 Task: Manage the social customer service settings and social accounts
Action: Mouse moved to (268, 149)
Screenshot: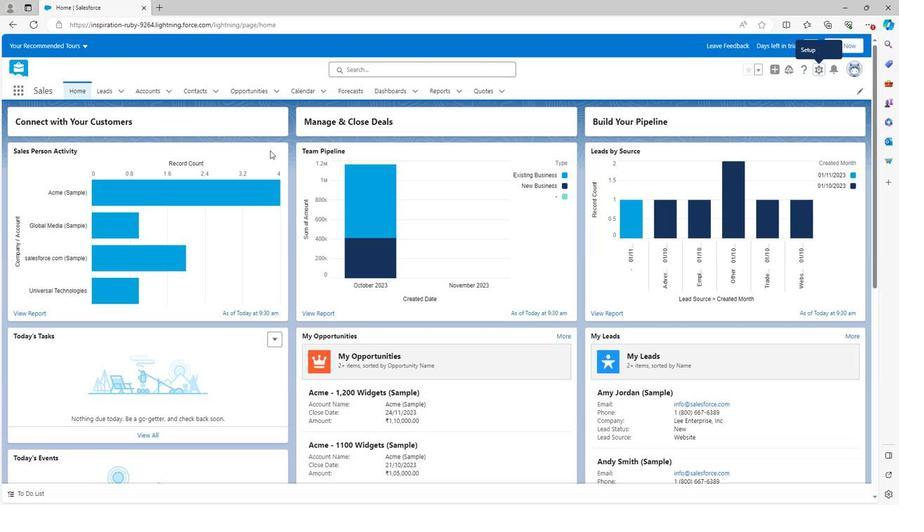 
Action: Mouse scrolled (268, 148) with delta (0, 0)
Screenshot: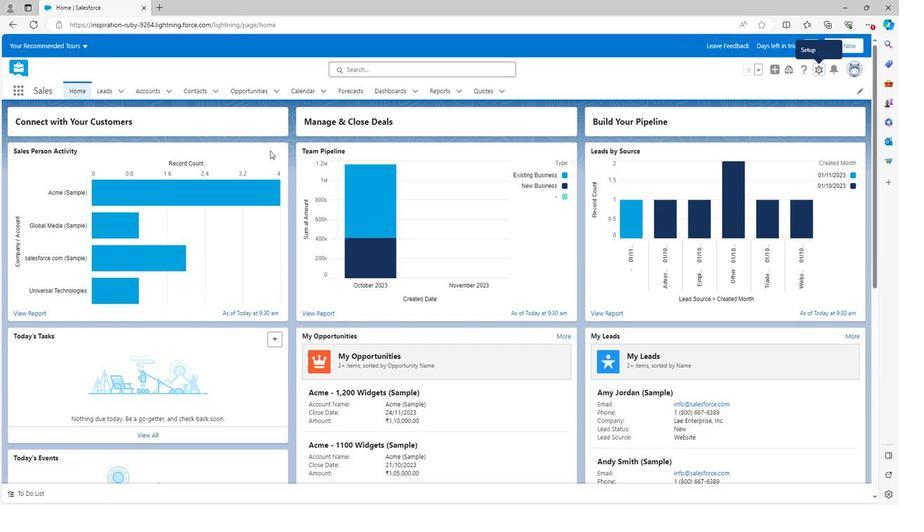 
Action: Mouse scrolled (268, 148) with delta (0, 0)
Screenshot: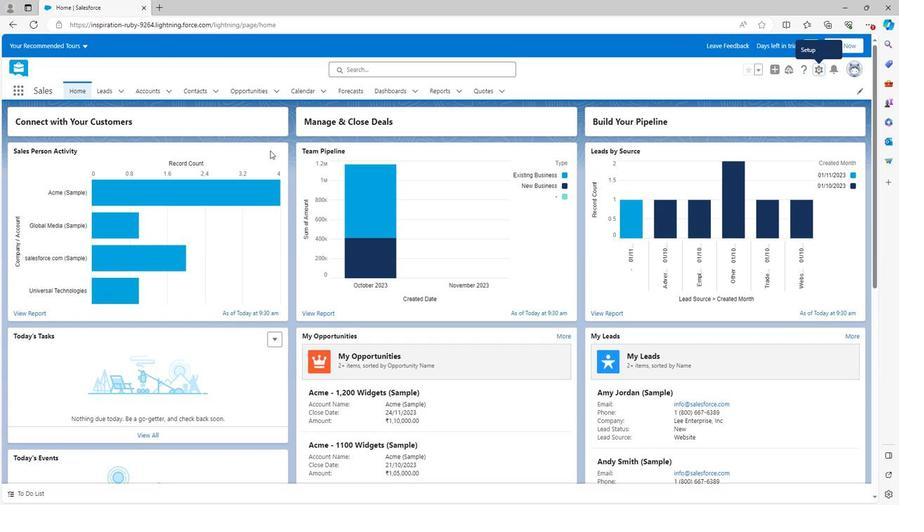 
Action: Mouse scrolled (268, 148) with delta (0, 0)
Screenshot: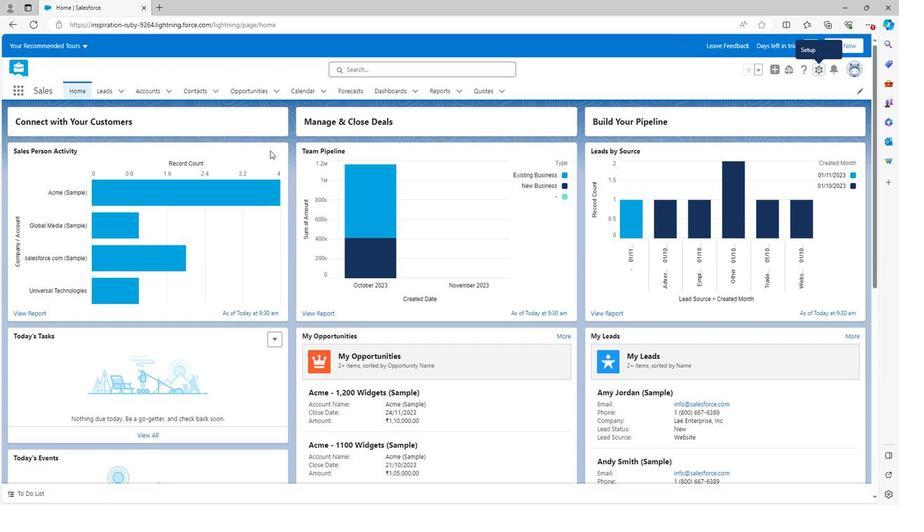 
Action: Mouse scrolled (268, 148) with delta (0, 0)
Screenshot: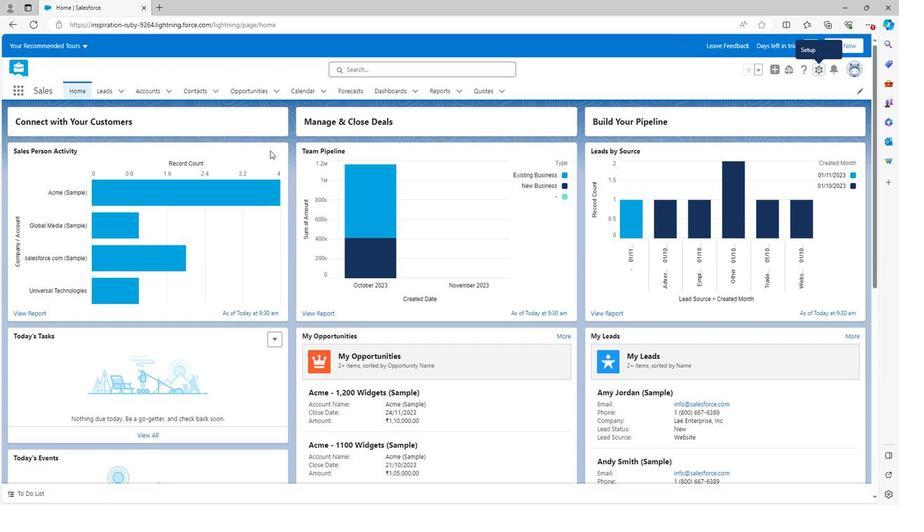 
Action: Mouse scrolled (268, 148) with delta (0, 0)
Screenshot: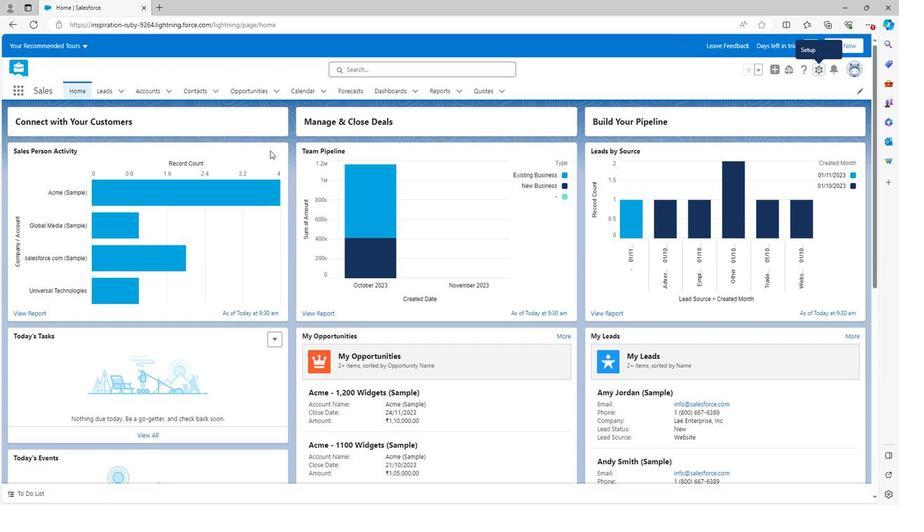 
Action: Mouse scrolled (268, 148) with delta (0, 0)
Screenshot: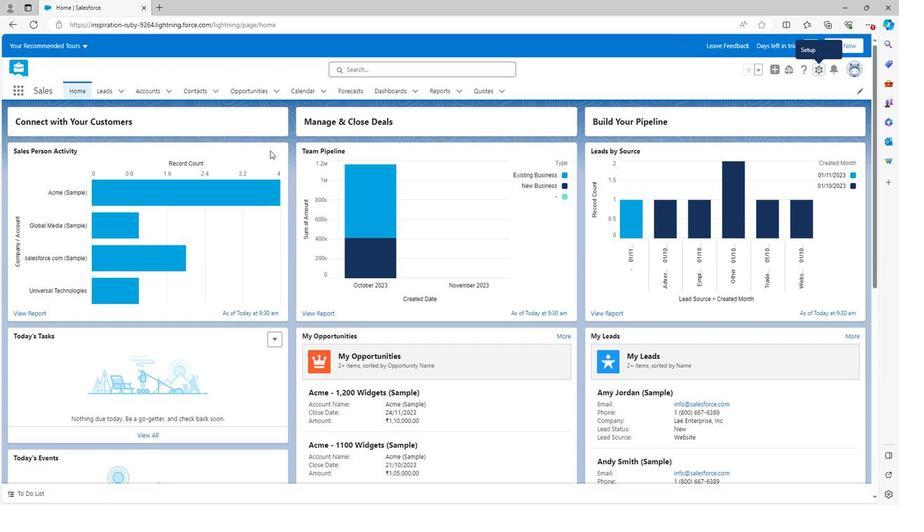 
Action: Mouse scrolled (268, 148) with delta (0, 0)
Screenshot: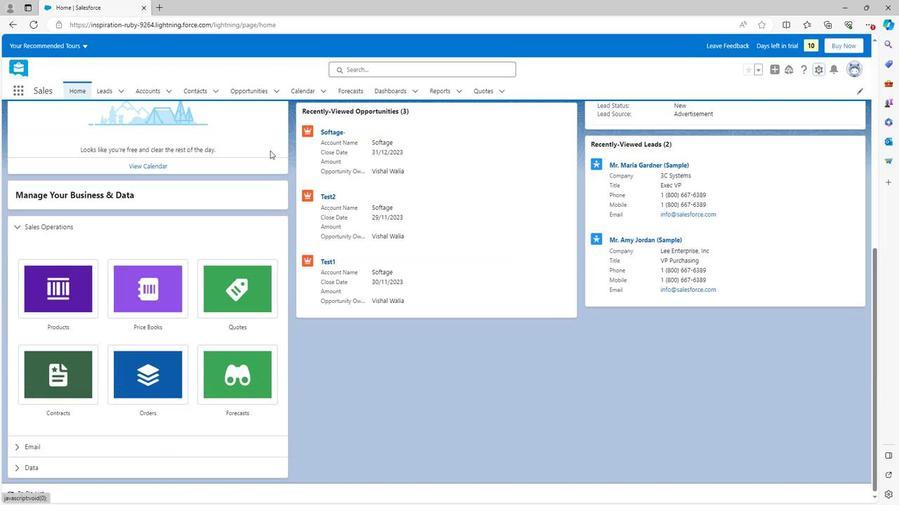 
Action: Mouse scrolled (268, 149) with delta (0, 0)
Screenshot: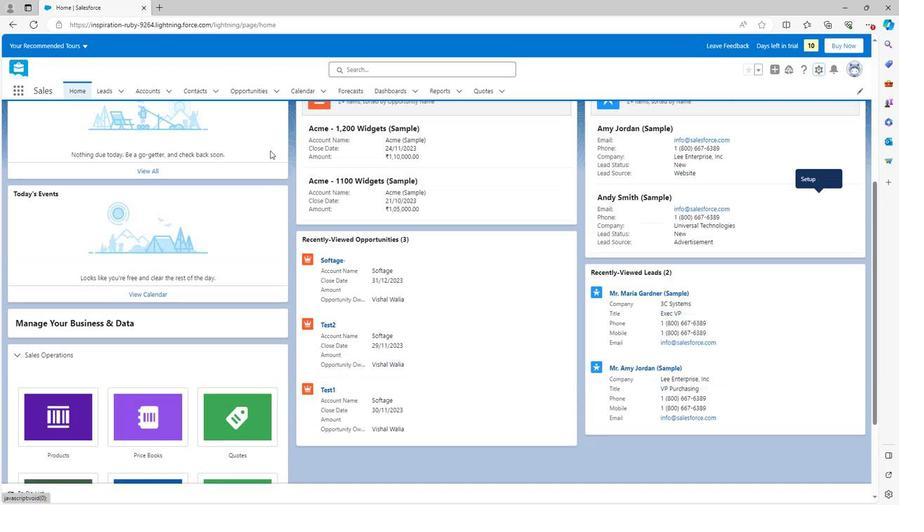
Action: Mouse scrolled (268, 149) with delta (0, 0)
Screenshot: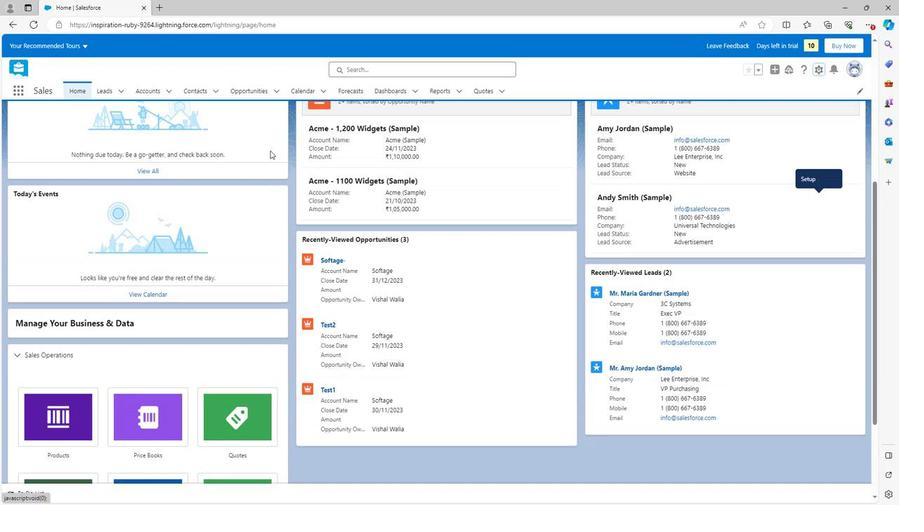 
Action: Mouse scrolled (268, 149) with delta (0, 0)
Screenshot: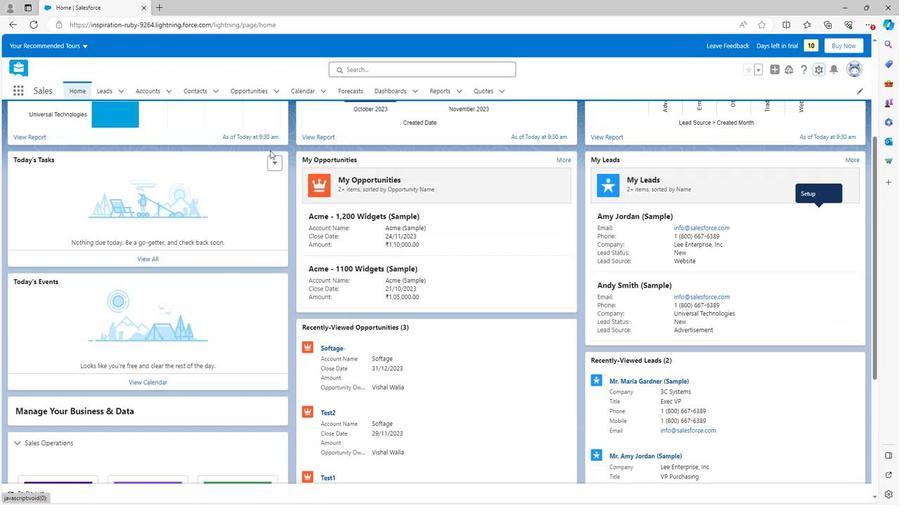 
Action: Mouse scrolled (268, 149) with delta (0, 0)
Screenshot: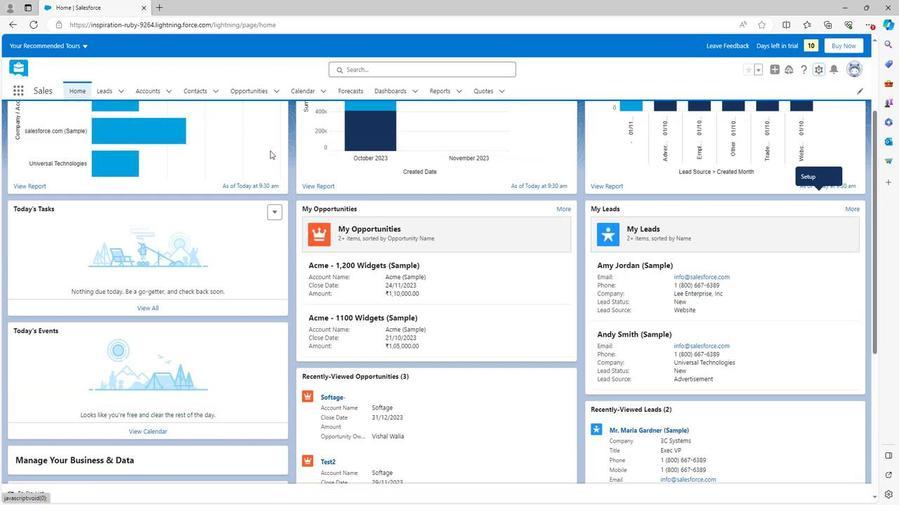 
Action: Mouse scrolled (268, 149) with delta (0, 0)
Screenshot: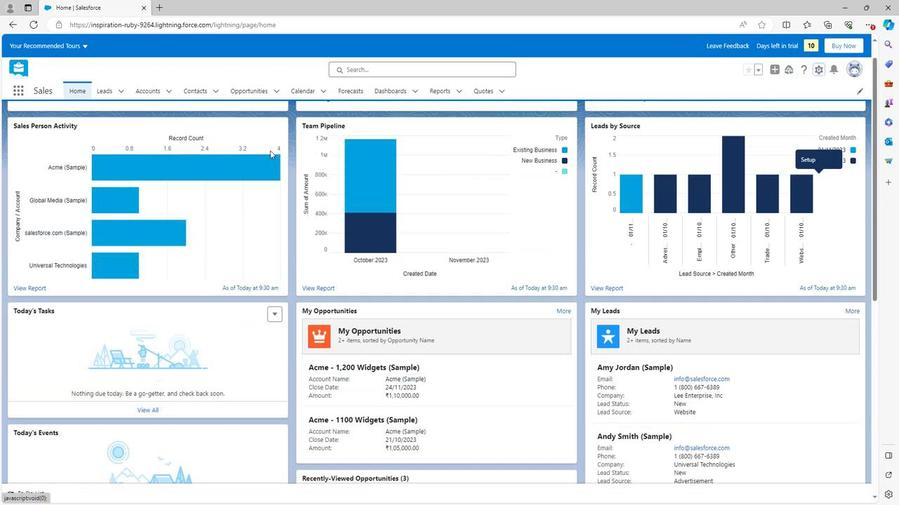 
Action: Mouse scrolled (268, 149) with delta (0, 0)
Screenshot: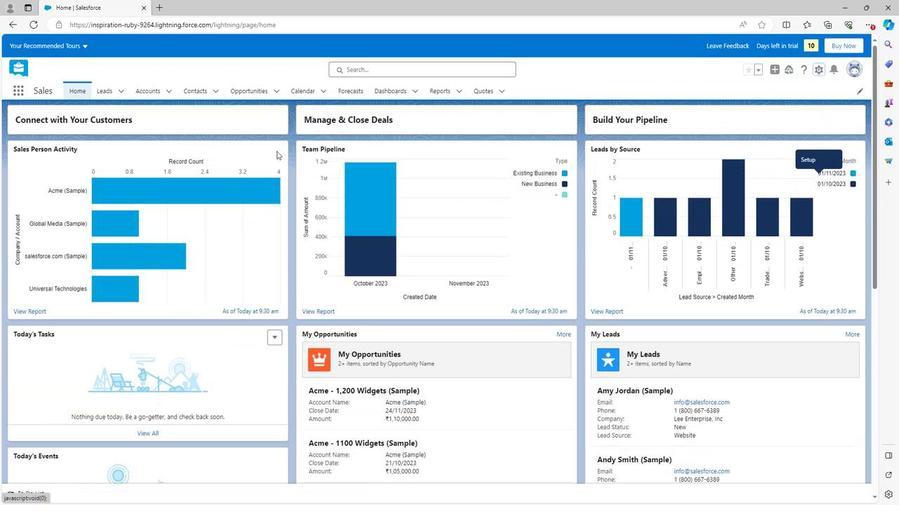 
Action: Mouse scrolled (268, 149) with delta (0, 0)
Screenshot: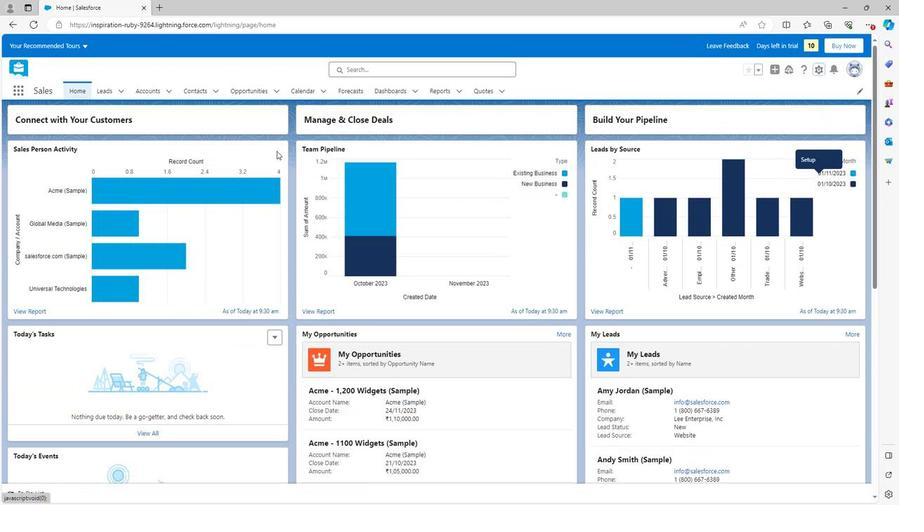 
Action: Mouse moved to (820, 63)
Screenshot: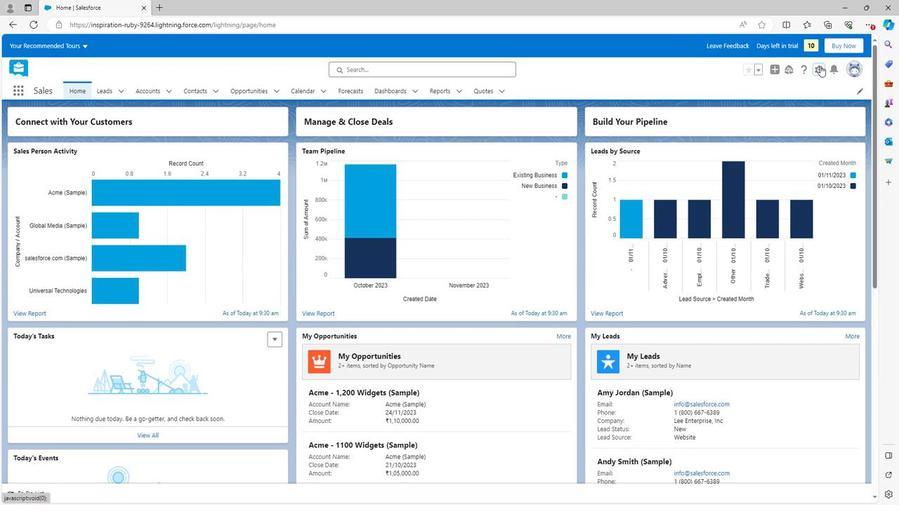 
Action: Mouse pressed left at (820, 63)
Screenshot: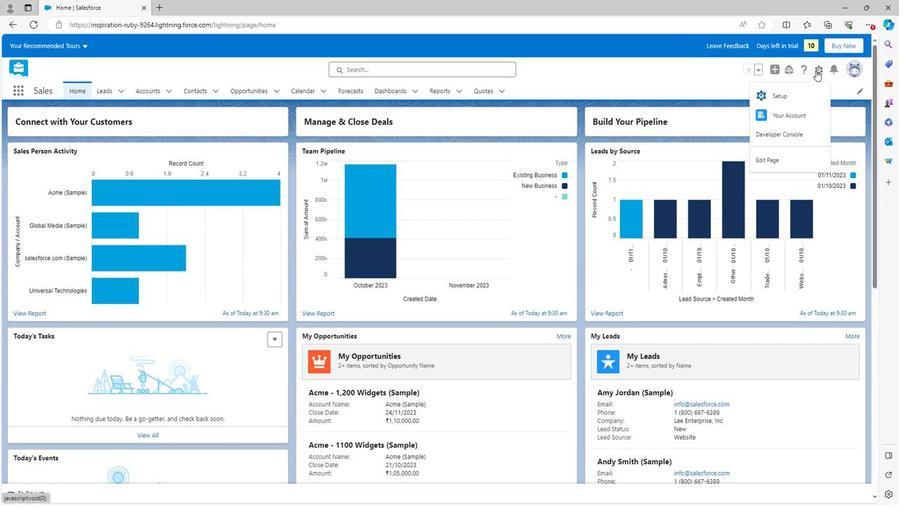 
Action: Mouse moved to (790, 94)
Screenshot: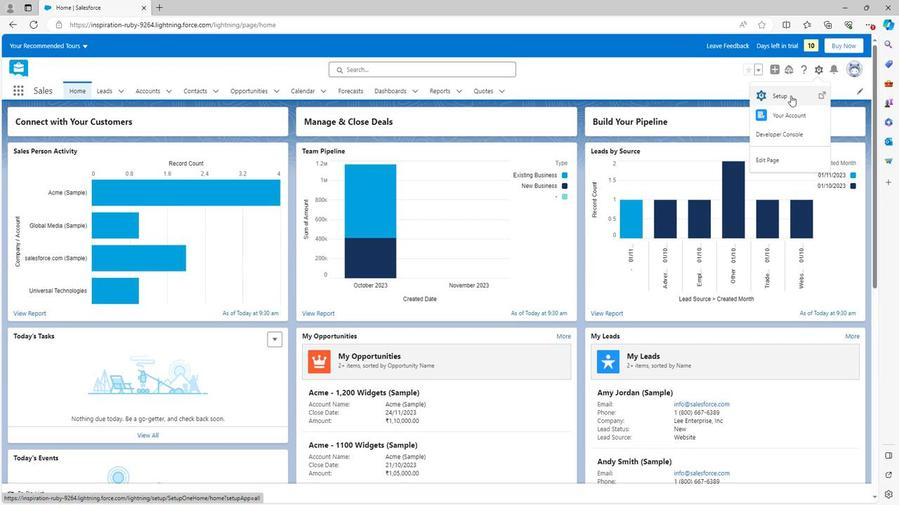 
Action: Mouse pressed left at (790, 94)
Screenshot: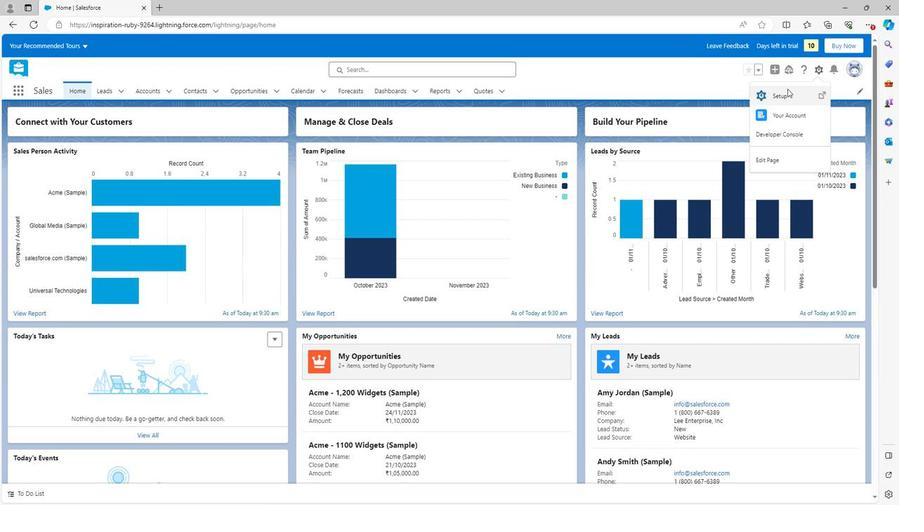 
Action: Mouse moved to (7, 368)
Screenshot: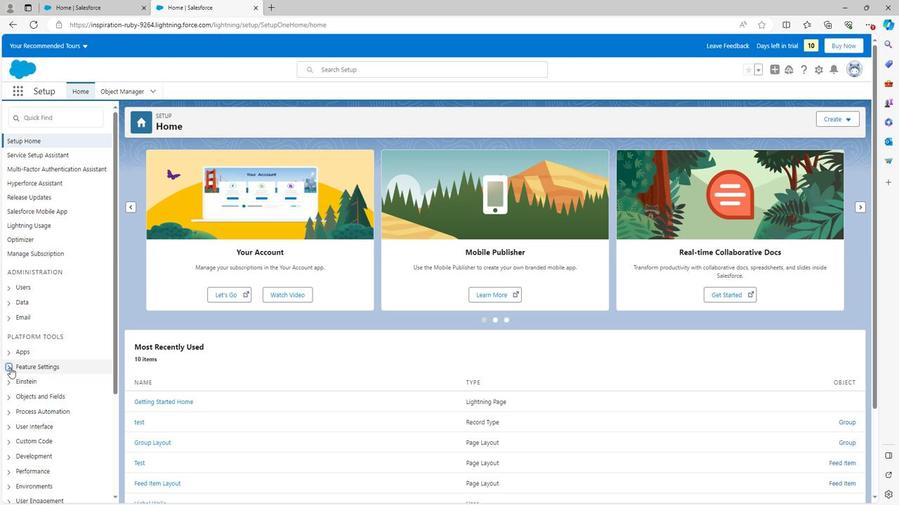 
Action: Mouse pressed left at (7, 368)
Screenshot: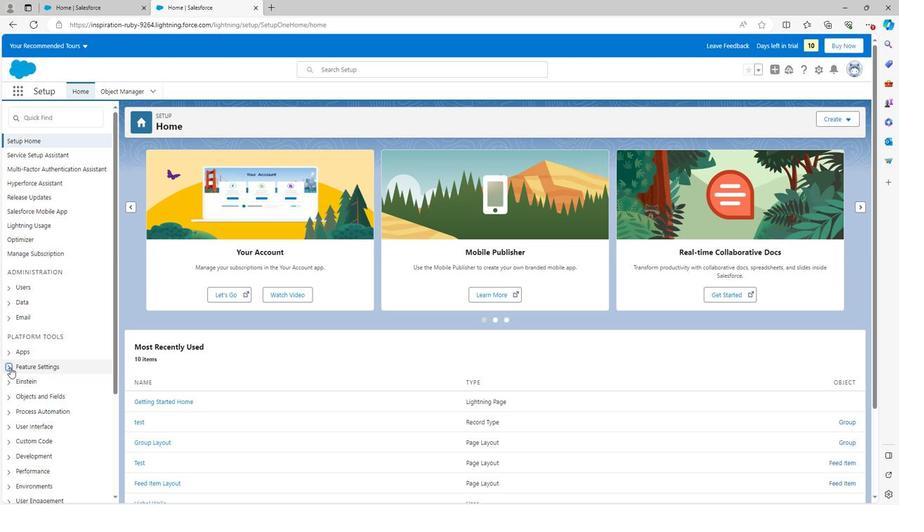 
Action: Mouse moved to (6, 368)
Screenshot: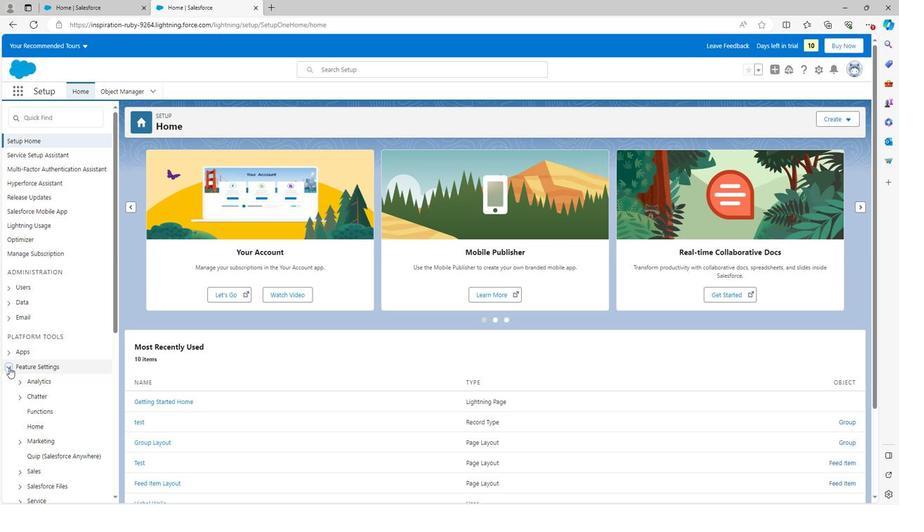 
Action: Mouse scrolled (6, 368) with delta (0, 0)
Screenshot: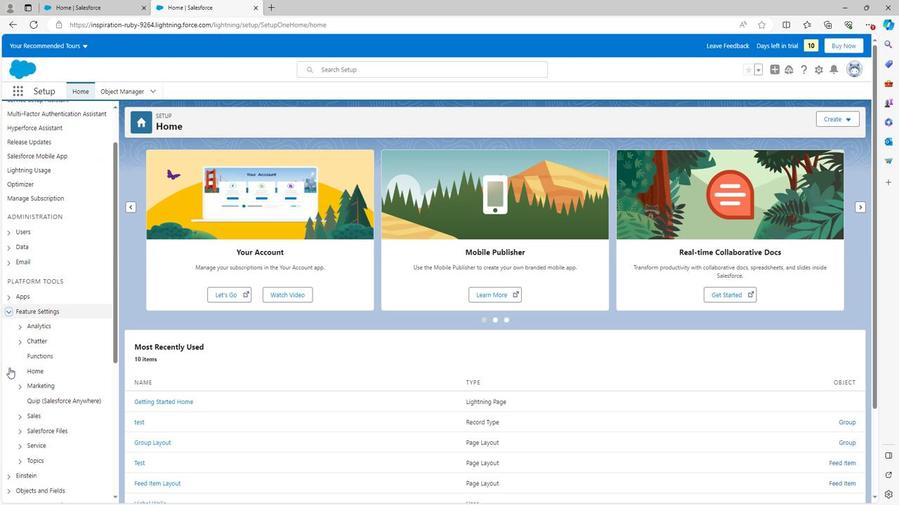 
Action: Mouse scrolled (6, 368) with delta (0, 0)
Screenshot: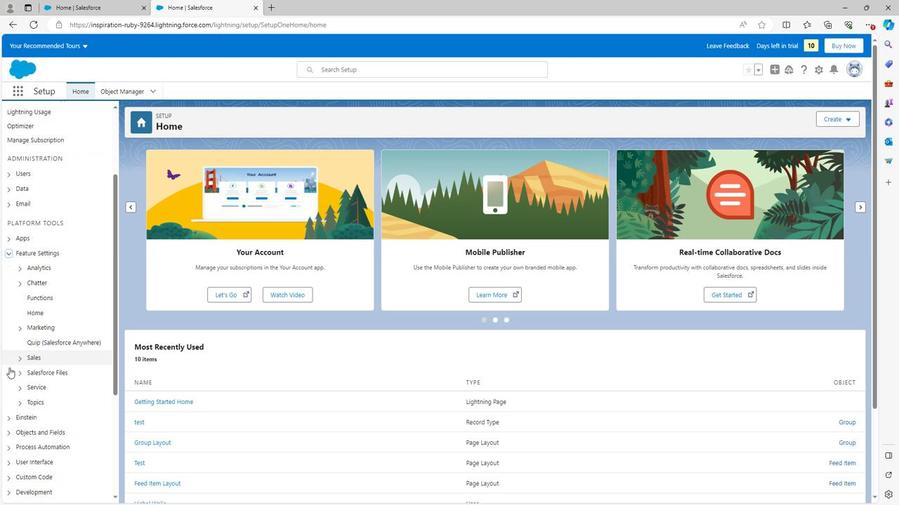 
Action: Mouse moved to (15, 379)
Screenshot: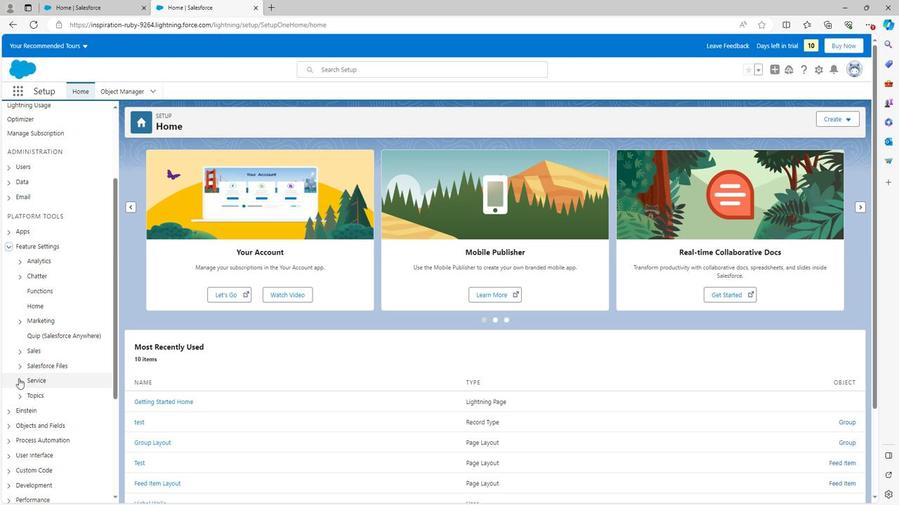 
Action: Mouse pressed left at (15, 379)
Screenshot: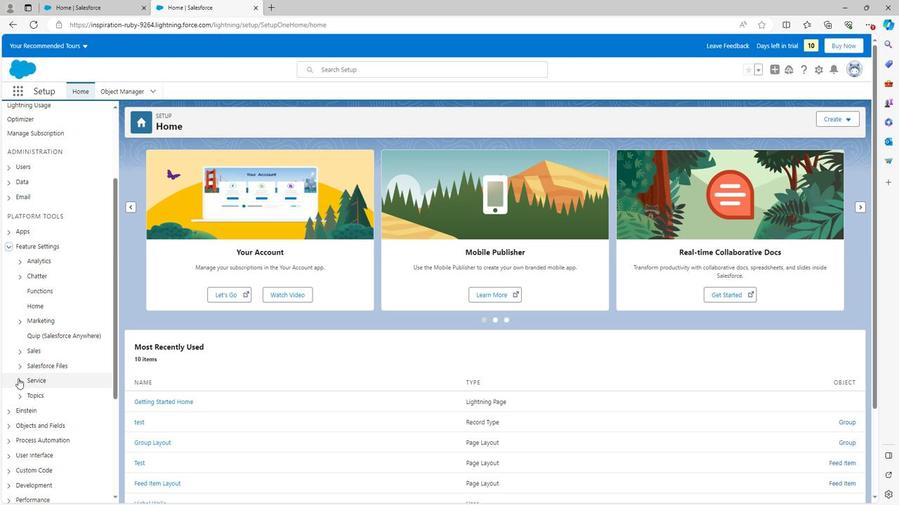 
Action: Mouse moved to (15, 379)
Screenshot: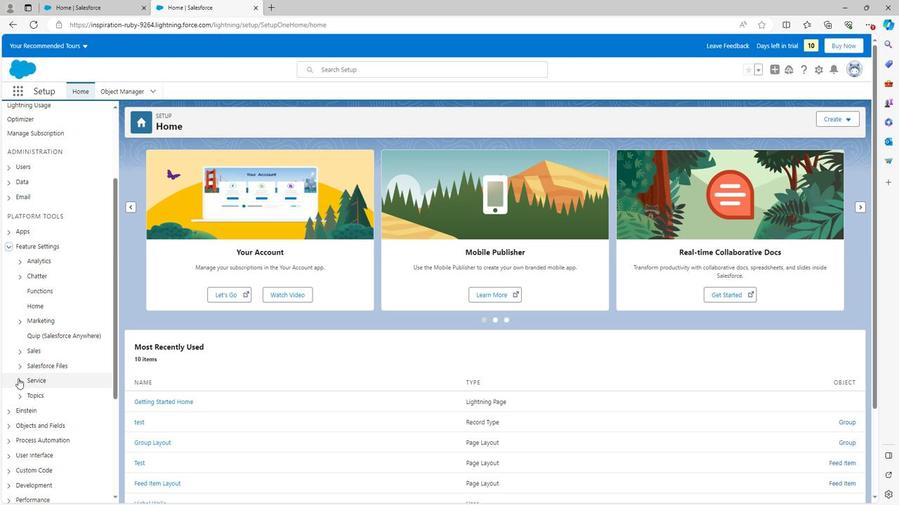 
Action: Mouse scrolled (15, 379) with delta (0, 0)
Screenshot: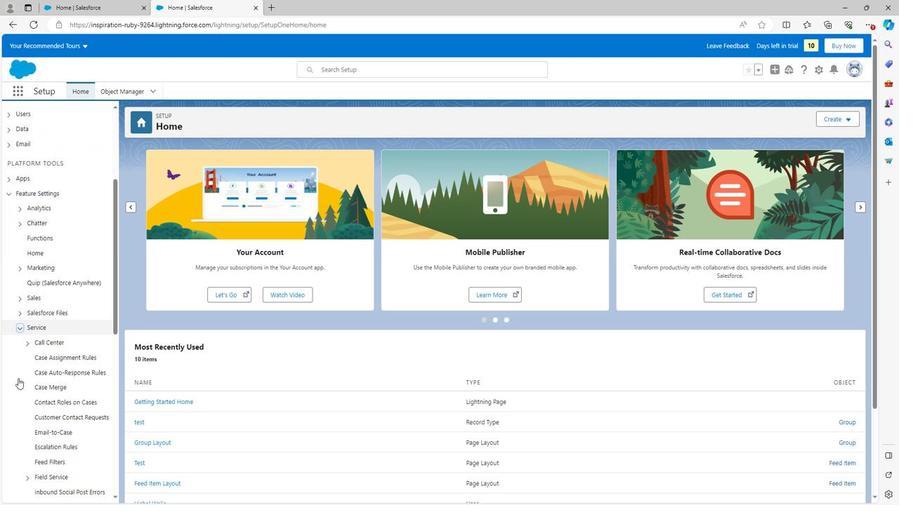 
Action: Mouse scrolled (15, 379) with delta (0, 0)
Screenshot: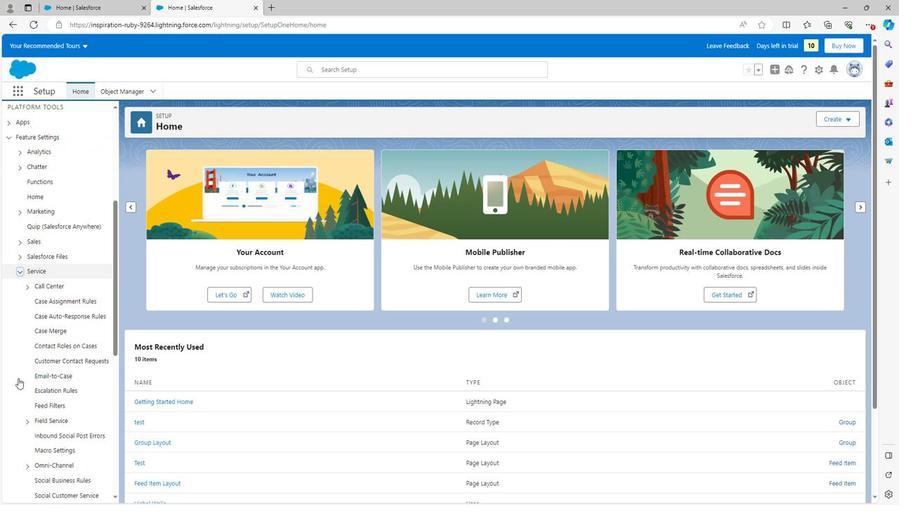 
Action: Mouse scrolled (15, 379) with delta (0, 0)
Screenshot: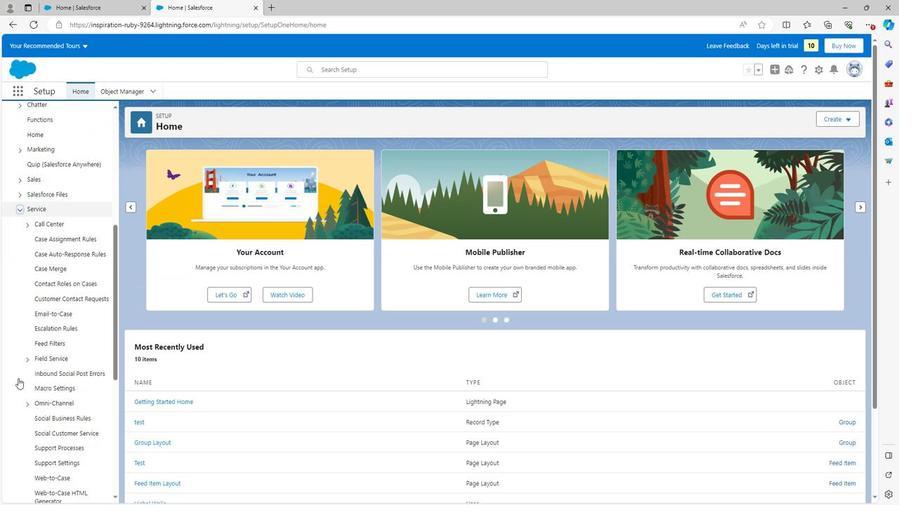 
Action: Mouse scrolled (15, 379) with delta (0, 0)
Screenshot: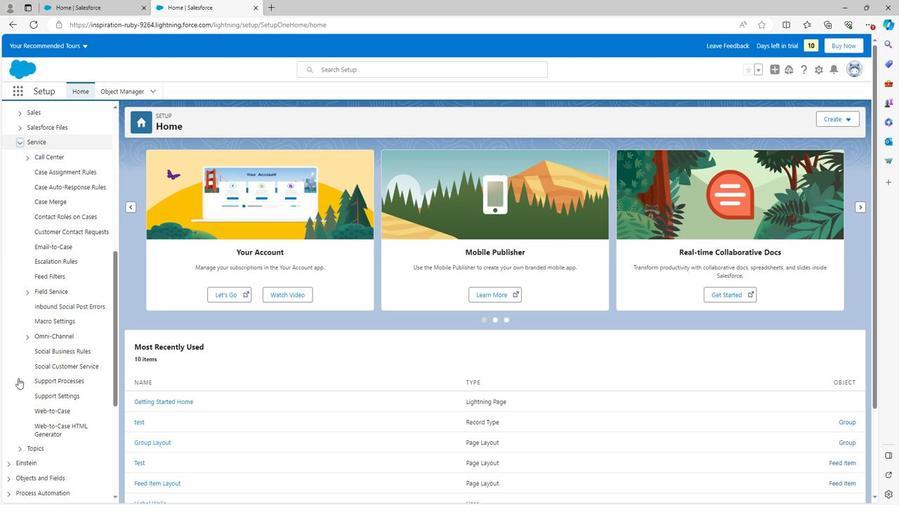 
Action: Mouse moved to (49, 365)
Screenshot: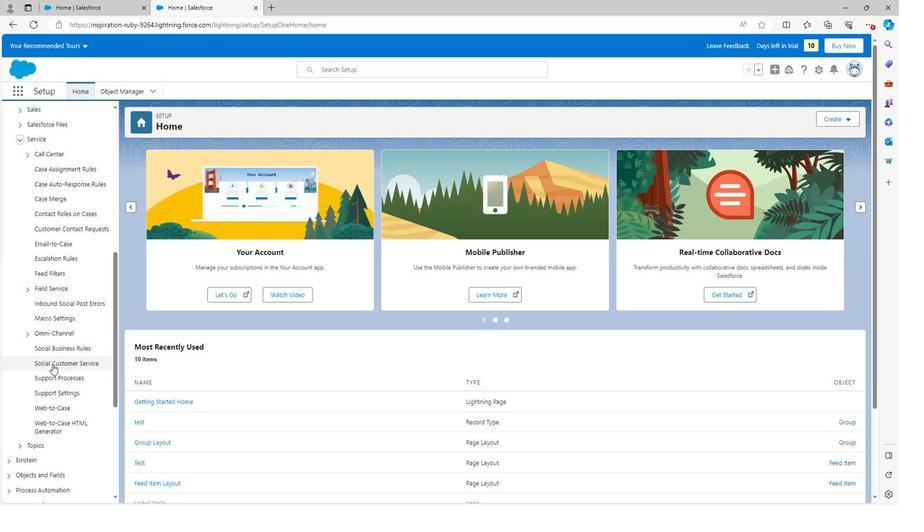 
Action: Mouse pressed left at (49, 365)
Screenshot: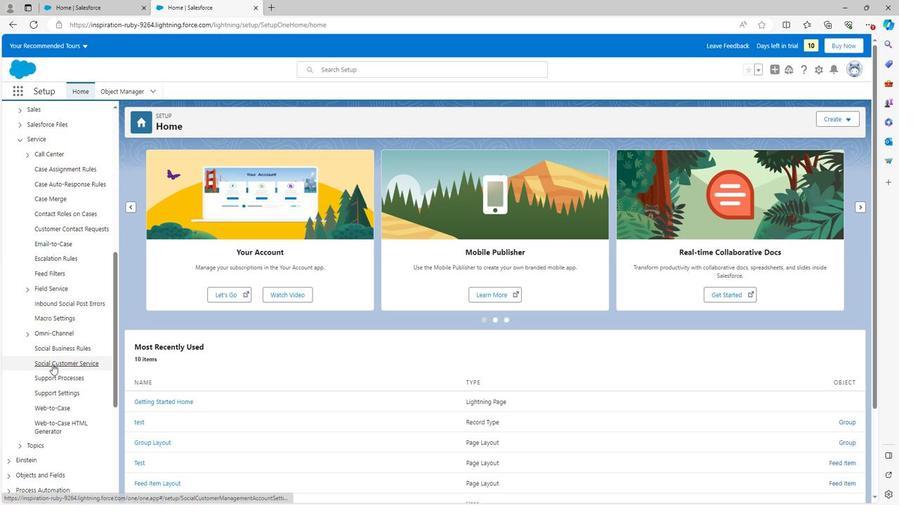 
Action: Mouse moved to (369, 255)
Screenshot: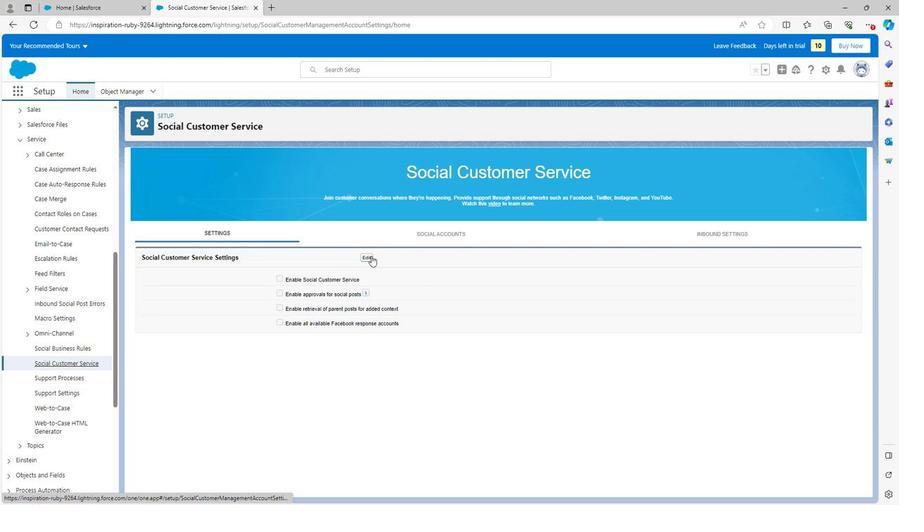 
Action: Mouse pressed left at (369, 255)
Screenshot: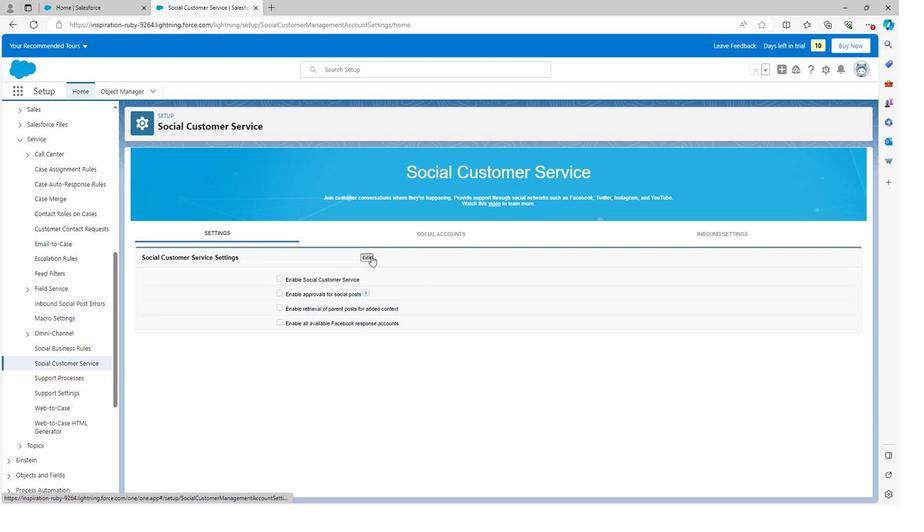 
Action: Mouse moved to (276, 278)
Screenshot: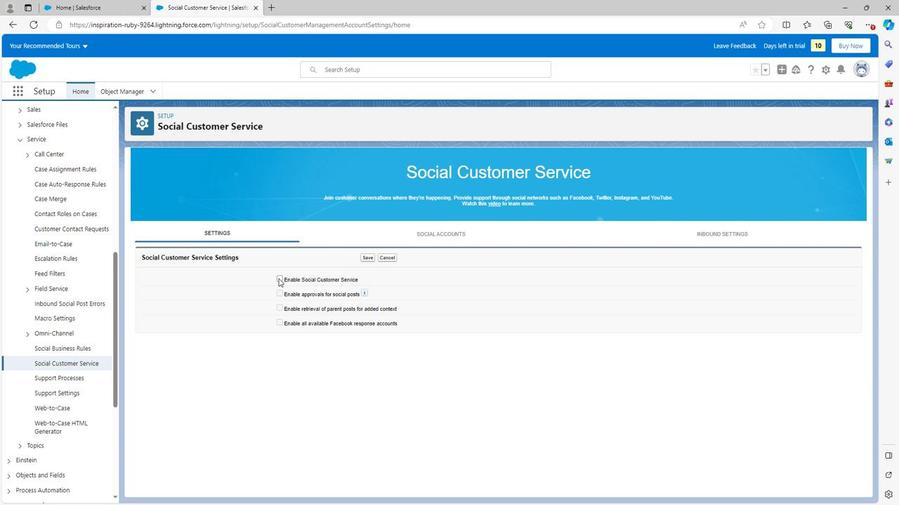 
Action: Mouse pressed left at (276, 278)
Screenshot: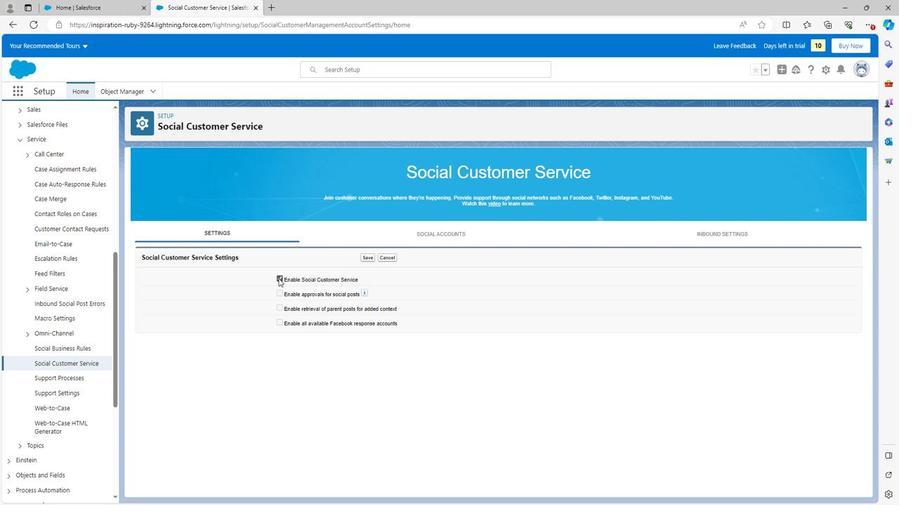 
Action: Mouse pressed left at (276, 278)
Screenshot: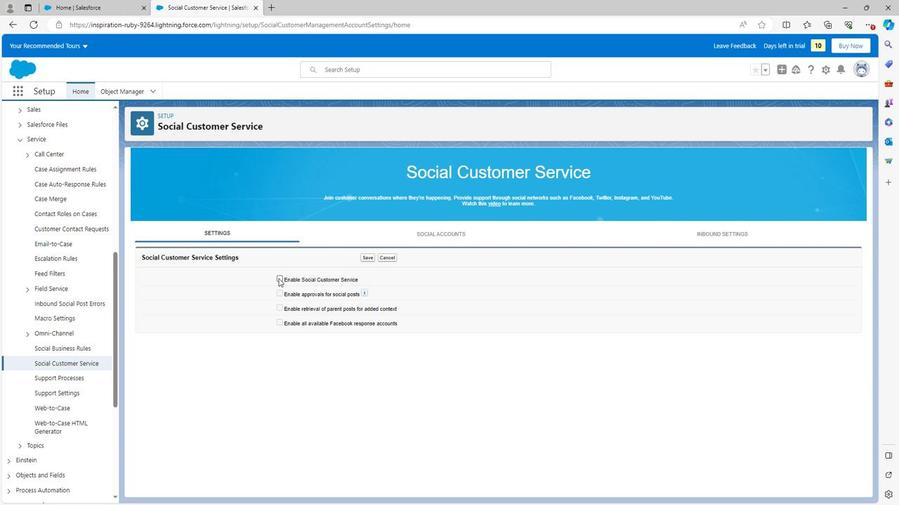 
Action: Mouse moved to (381, 257)
Screenshot: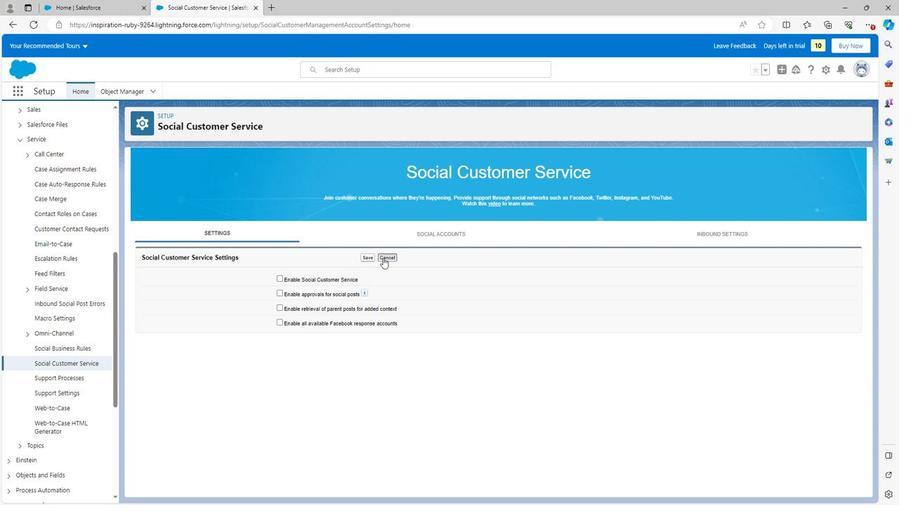
Action: Mouse pressed left at (381, 257)
Screenshot: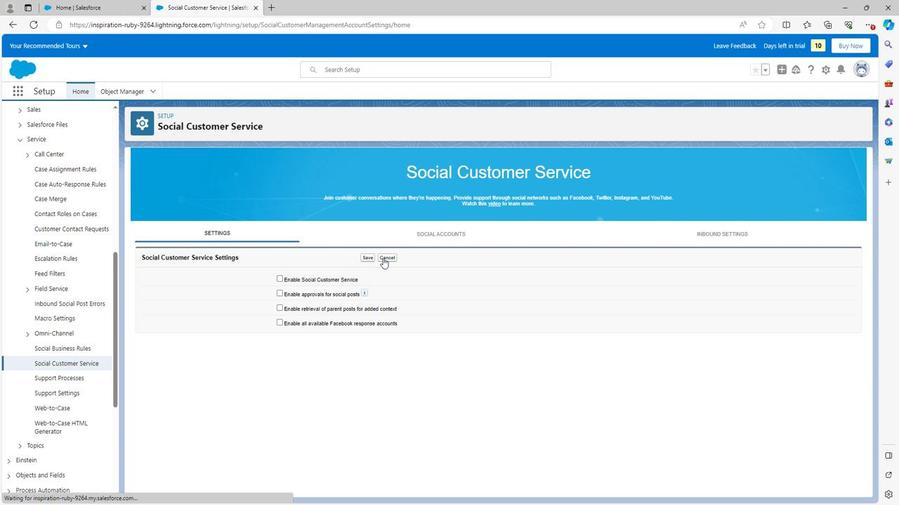 
